 Task: Go to previous used editior in group.
Action: Mouse moved to (163, 16)
Screenshot: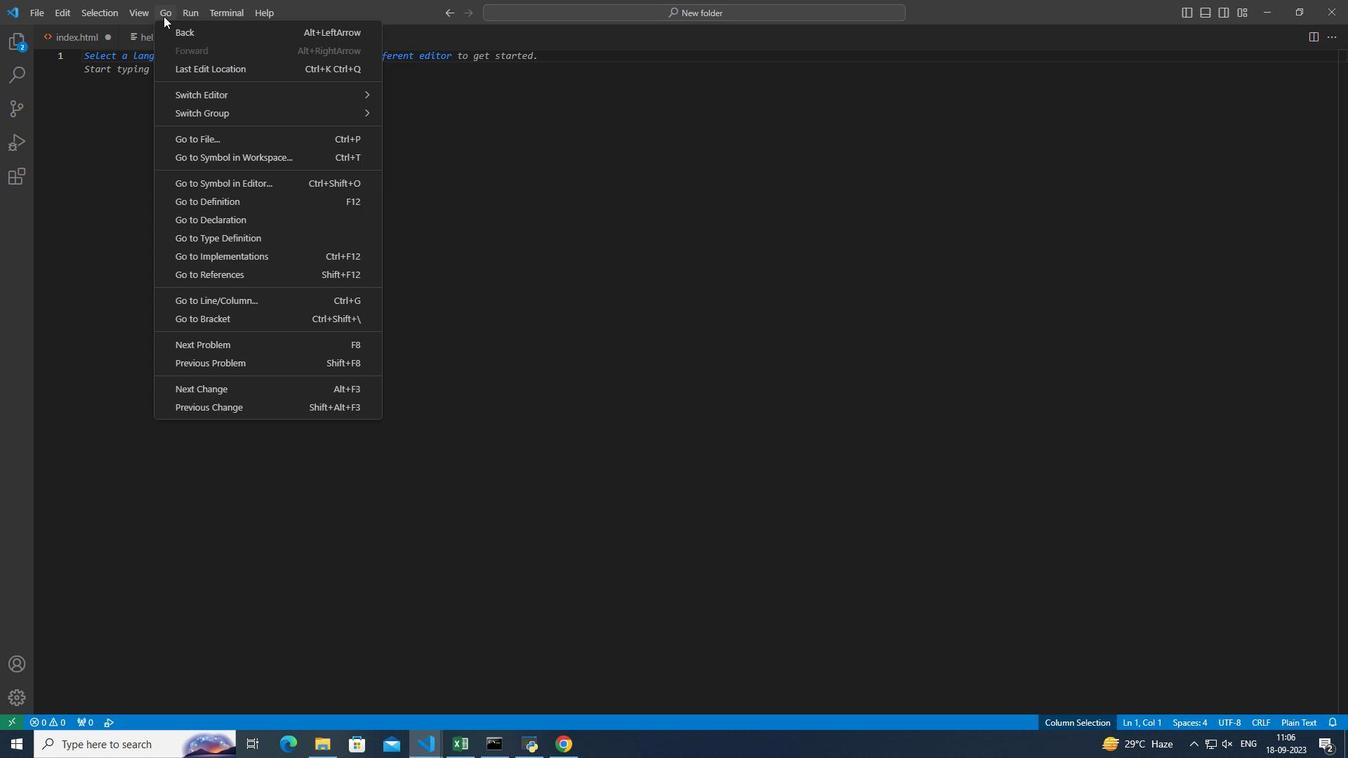 
Action: Mouse pressed left at (163, 16)
Screenshot: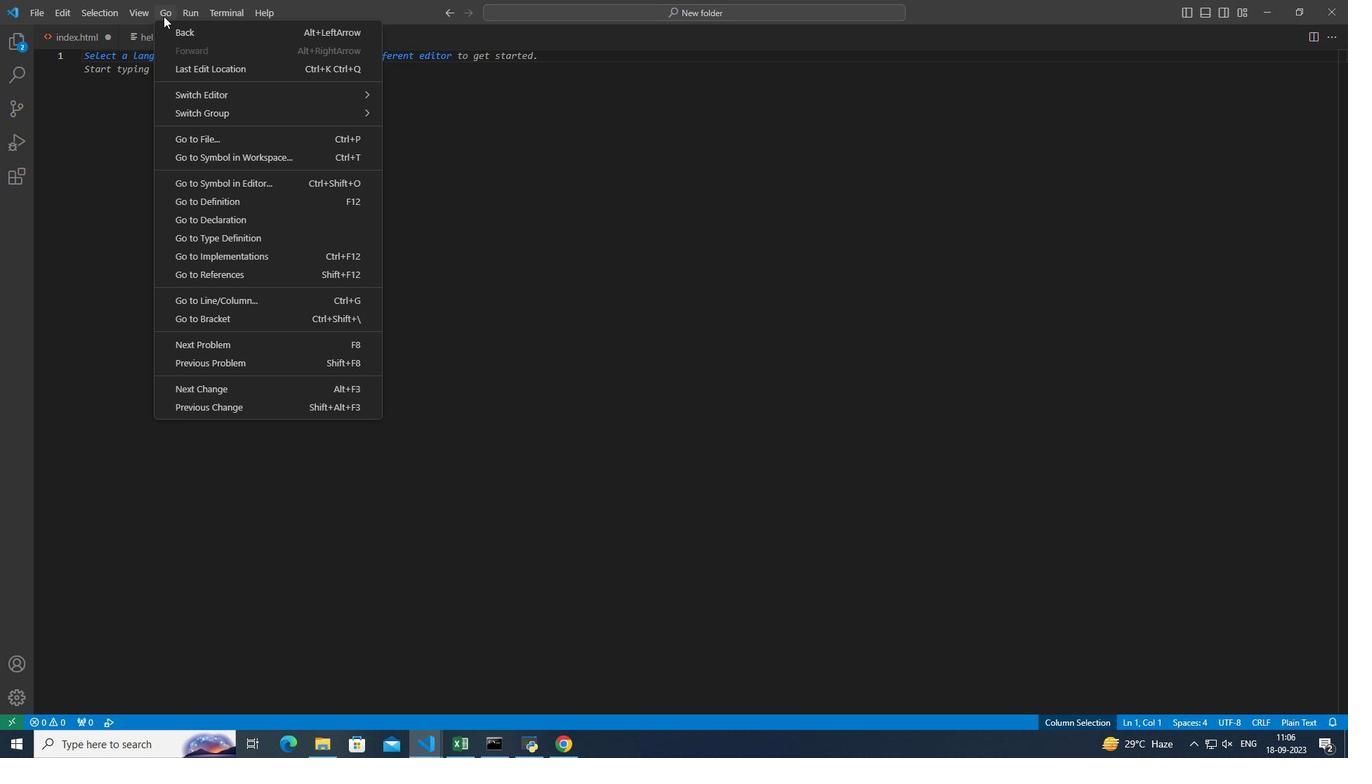 
Action: Mouse moved to (491, 243)
Screenshot: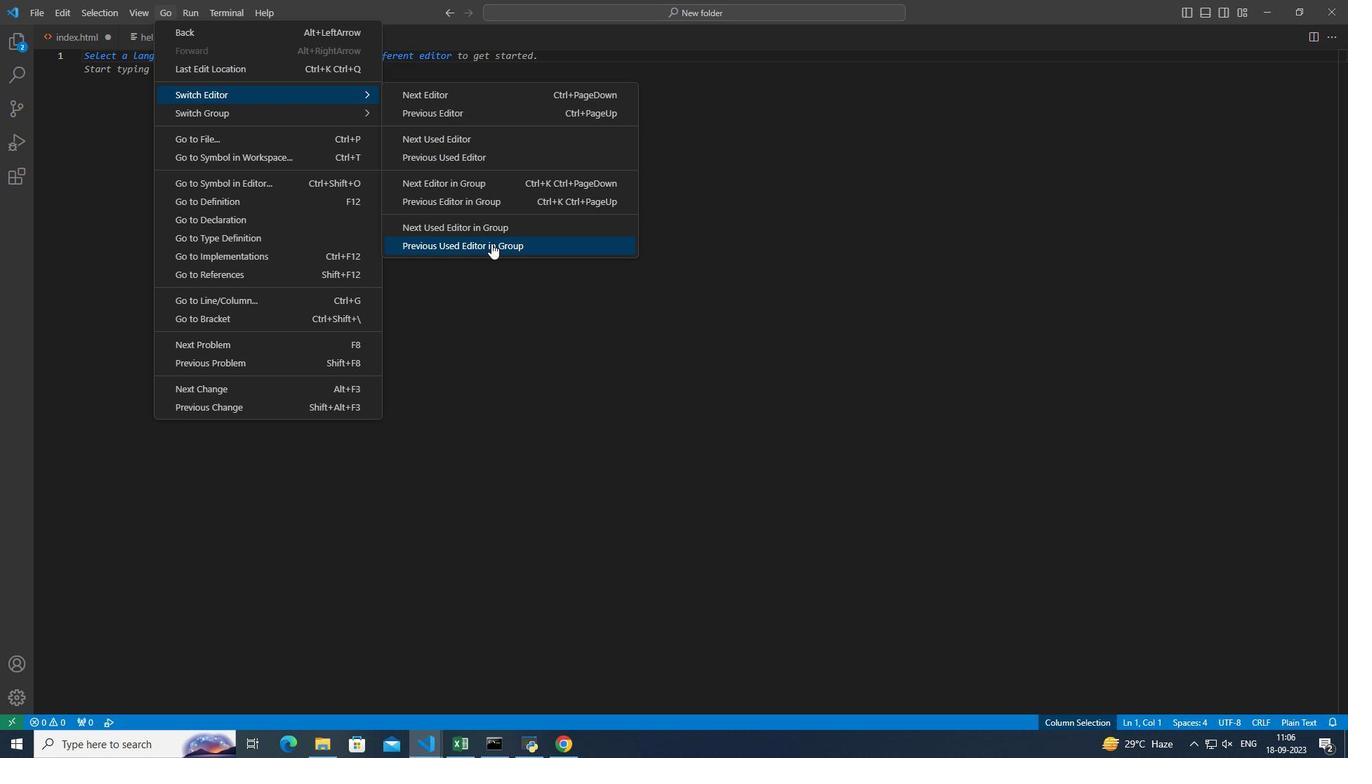 
Action: Mouse pressed left at (491, 243)
Screenshot: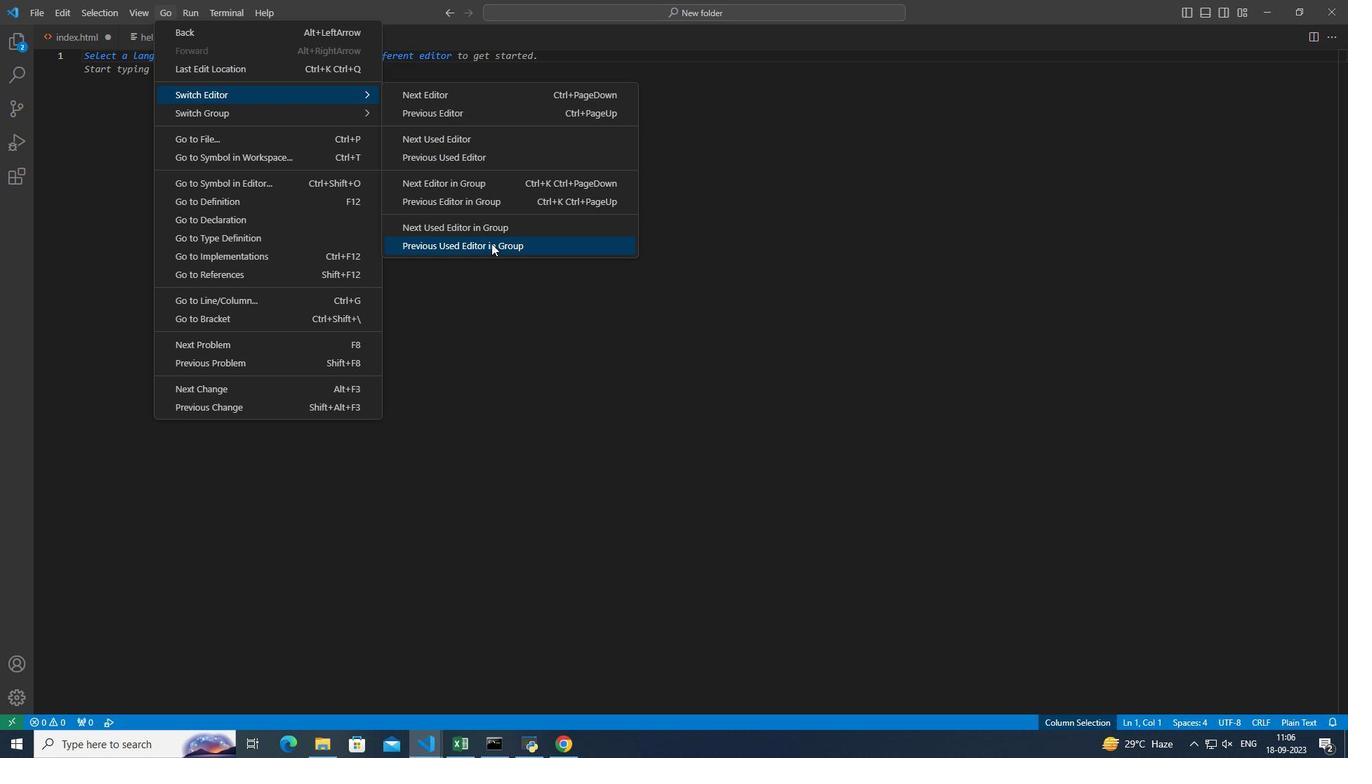 
Action: Mouse moved to (505, 238)
Screenshot: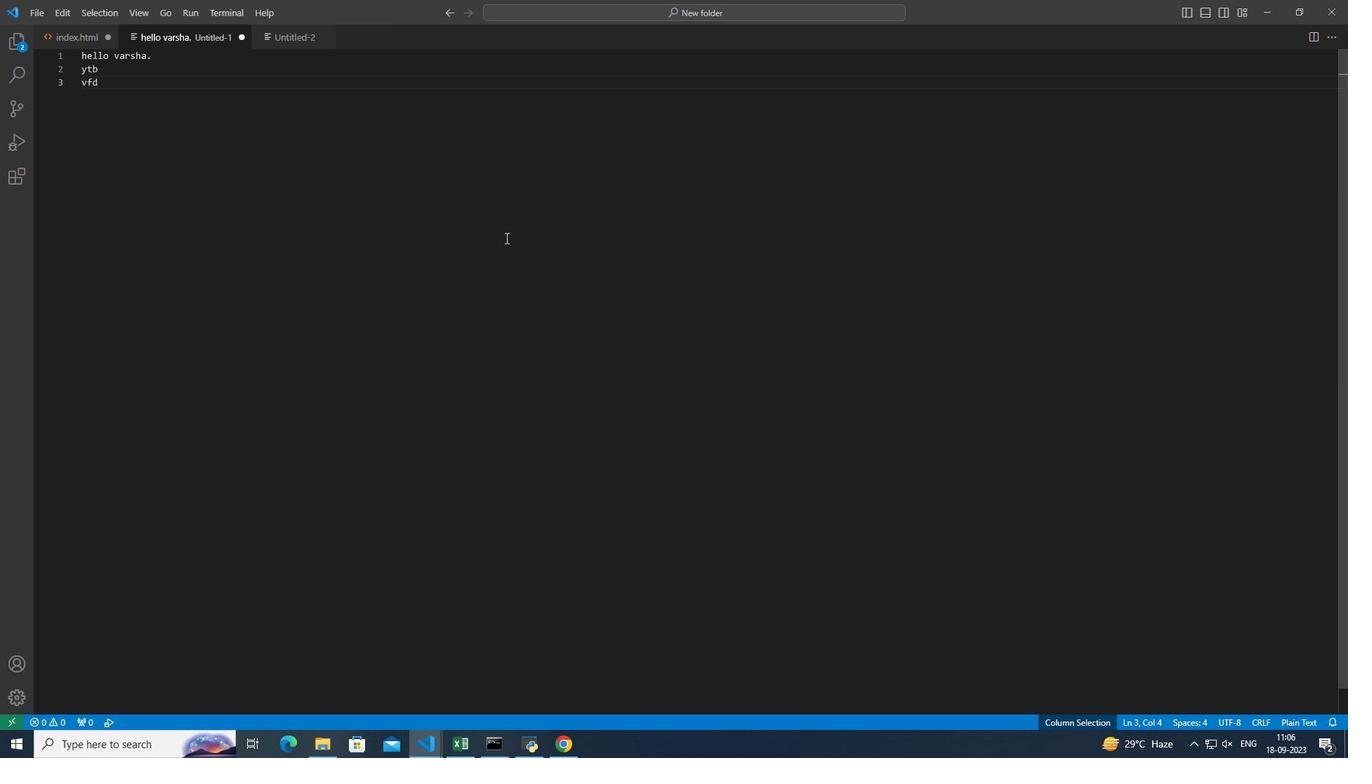 
